 Task: Sort the products in the category "Mexican Cheese Blend" by price (highest first).
Action: Mouse moved to (978, 317)
Screenshot: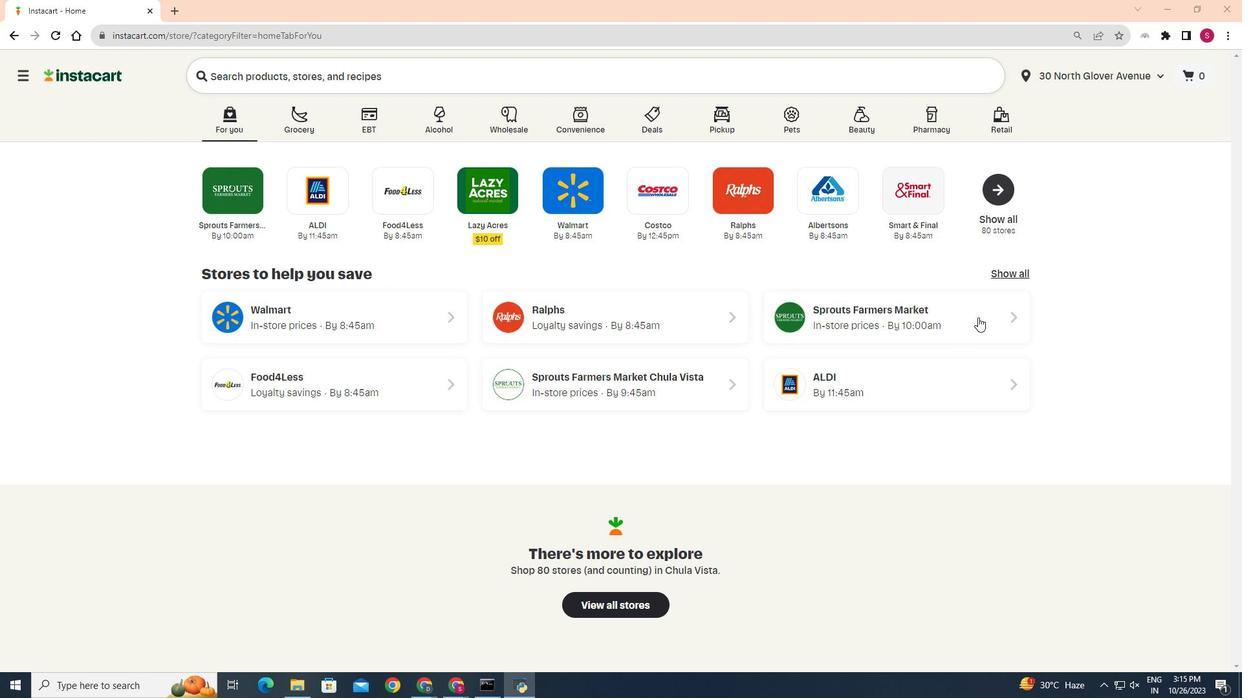 
Action: Mouse pressed left at (978, 317)
Screenshot: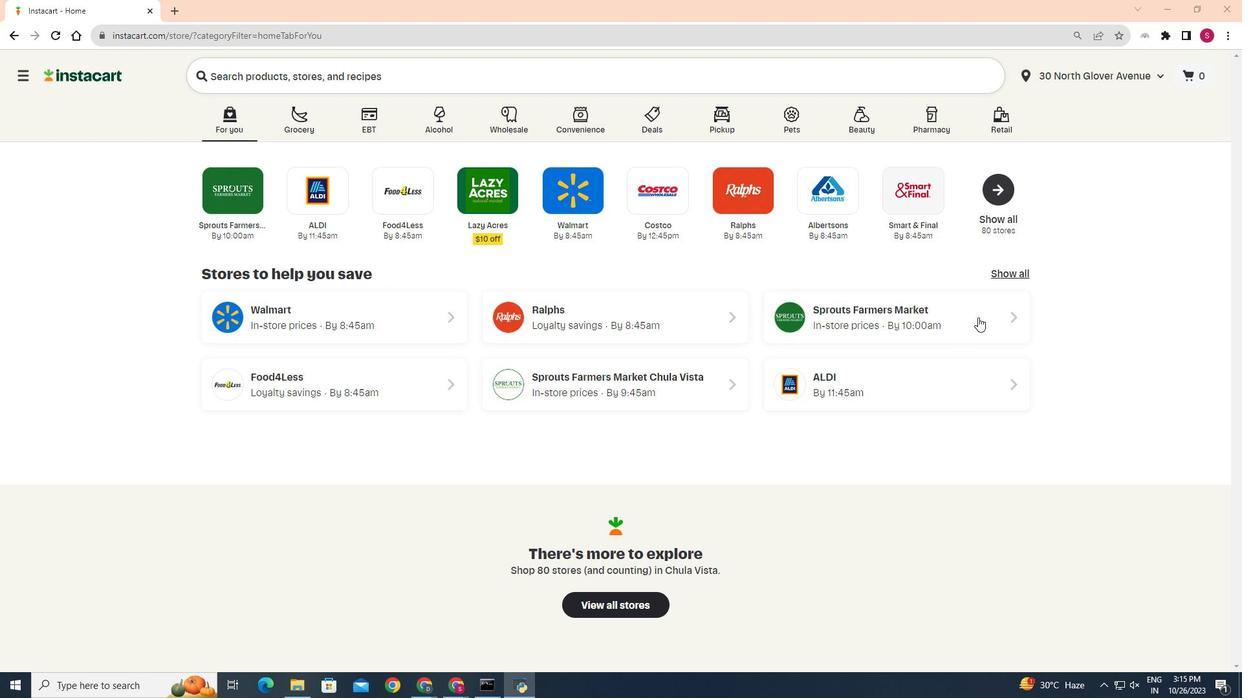 
Action: Mouse moved to (22, 548)
Screenshot: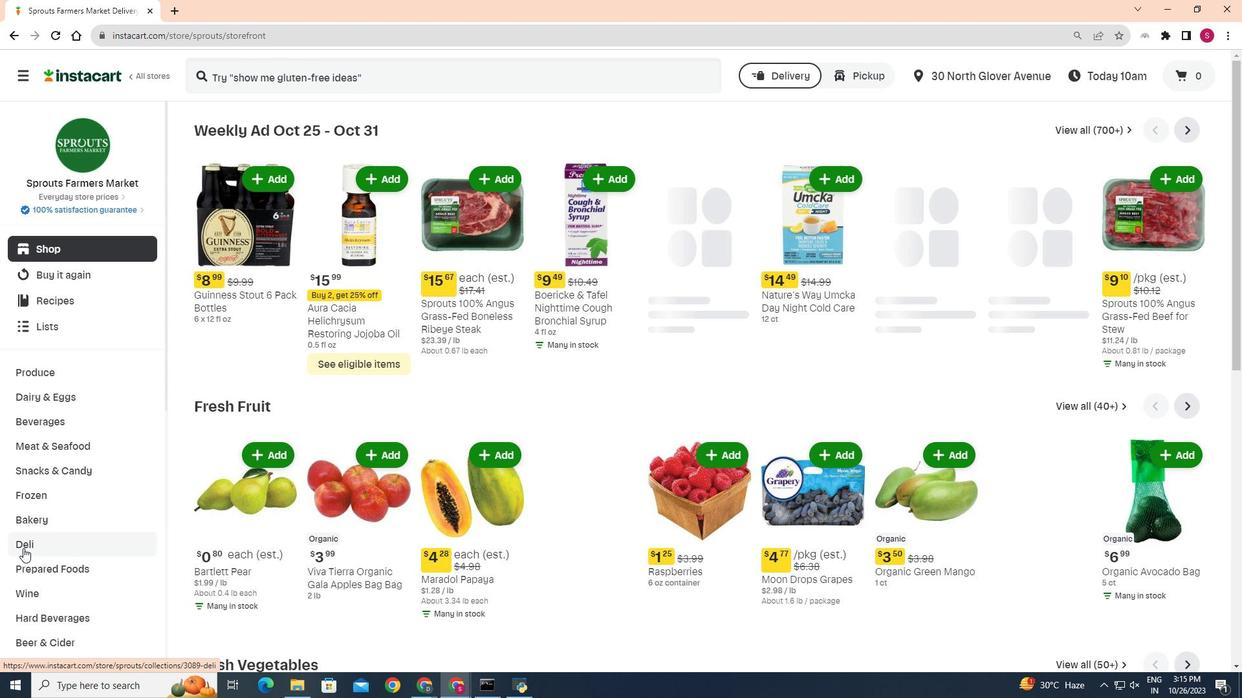
Action: Mouse pressed left at (22, 548)
Screenshot: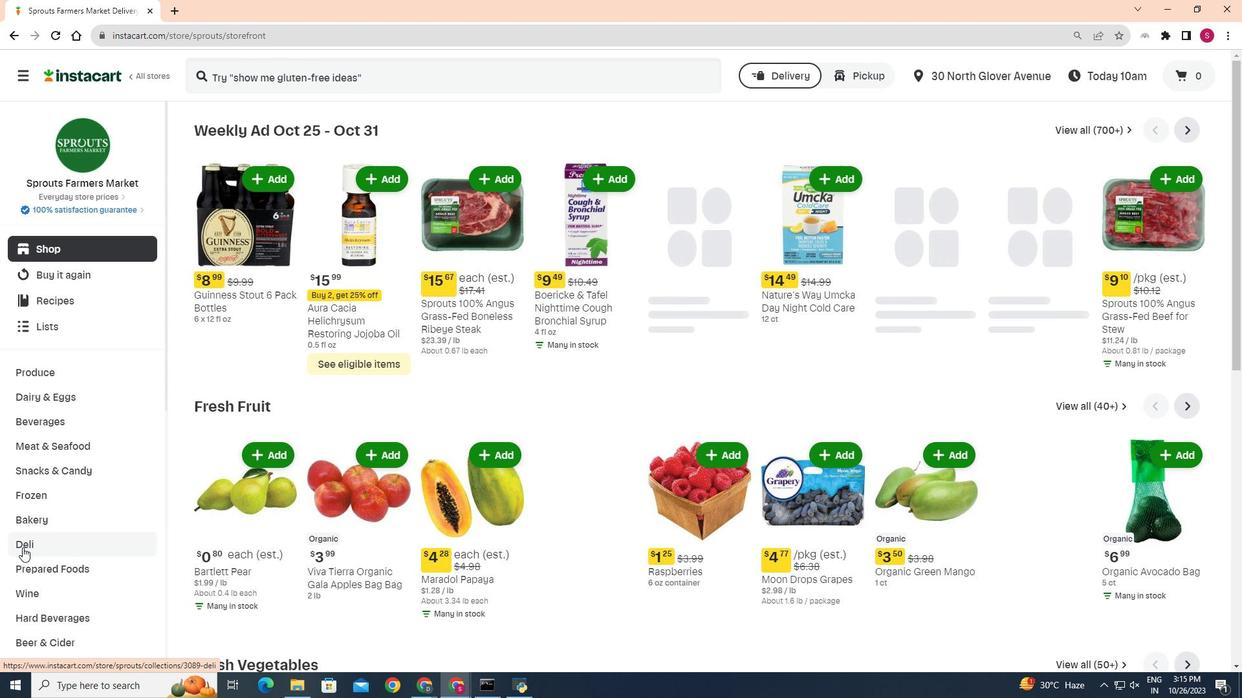 
Action: Mouse moved to (328, 158)
Screenshot: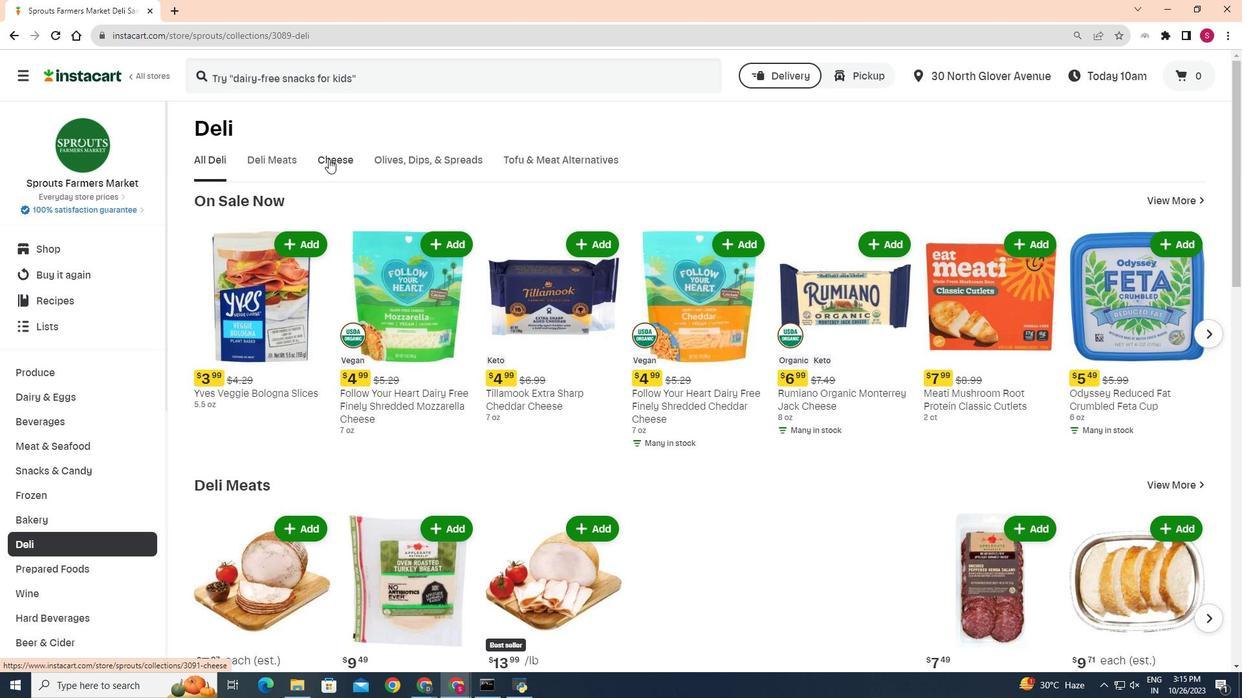 
Action: Mouse pressed left at (328, 158)
Screenshot: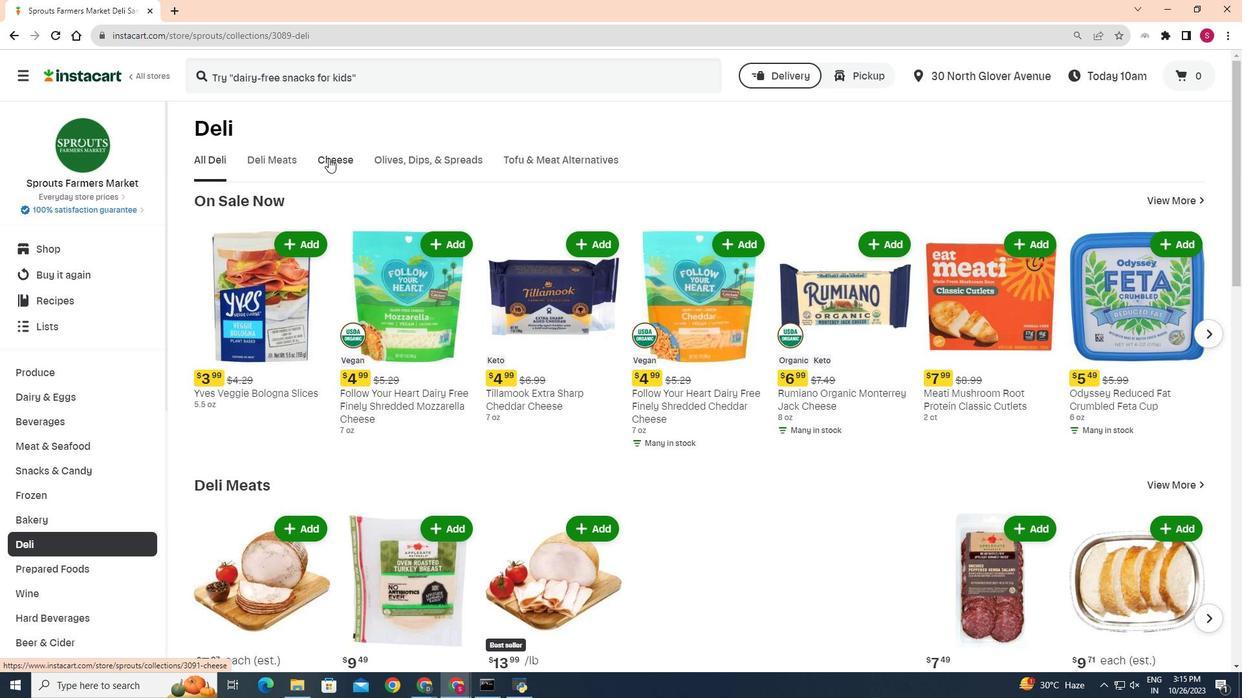 
Action: Mouse moved to (405, 206)
Screenshot: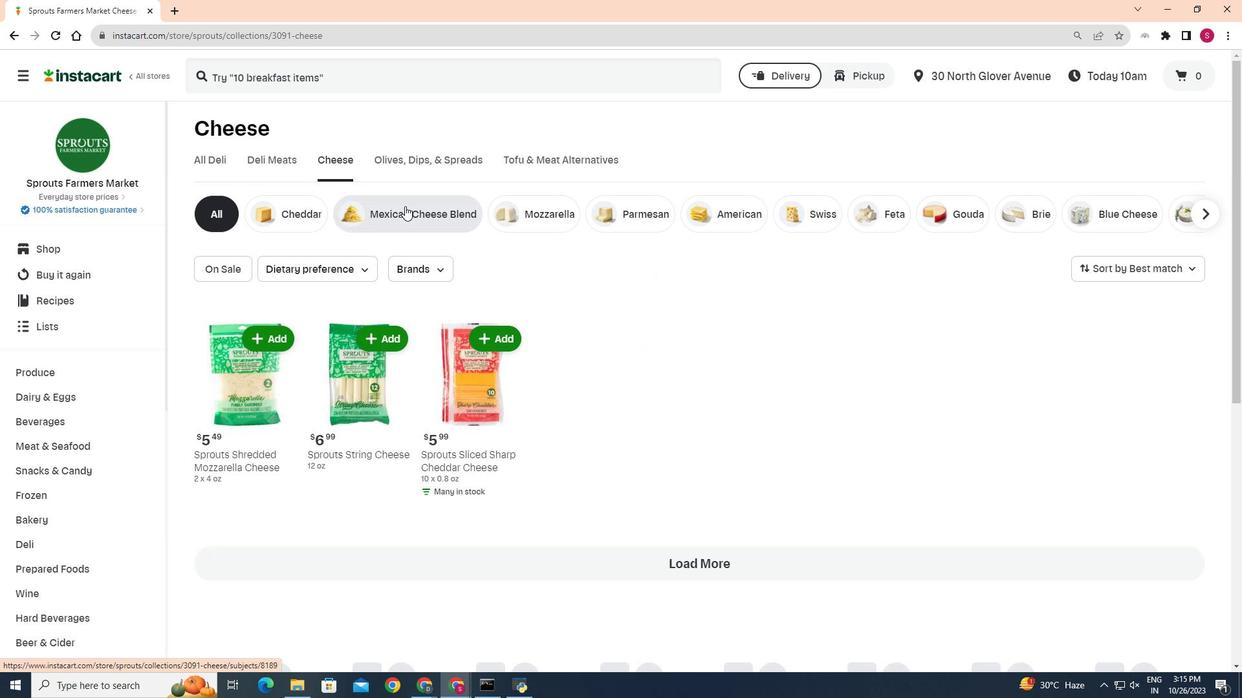 
Action: Mouse pressed left at (405, 206)
Screenshot: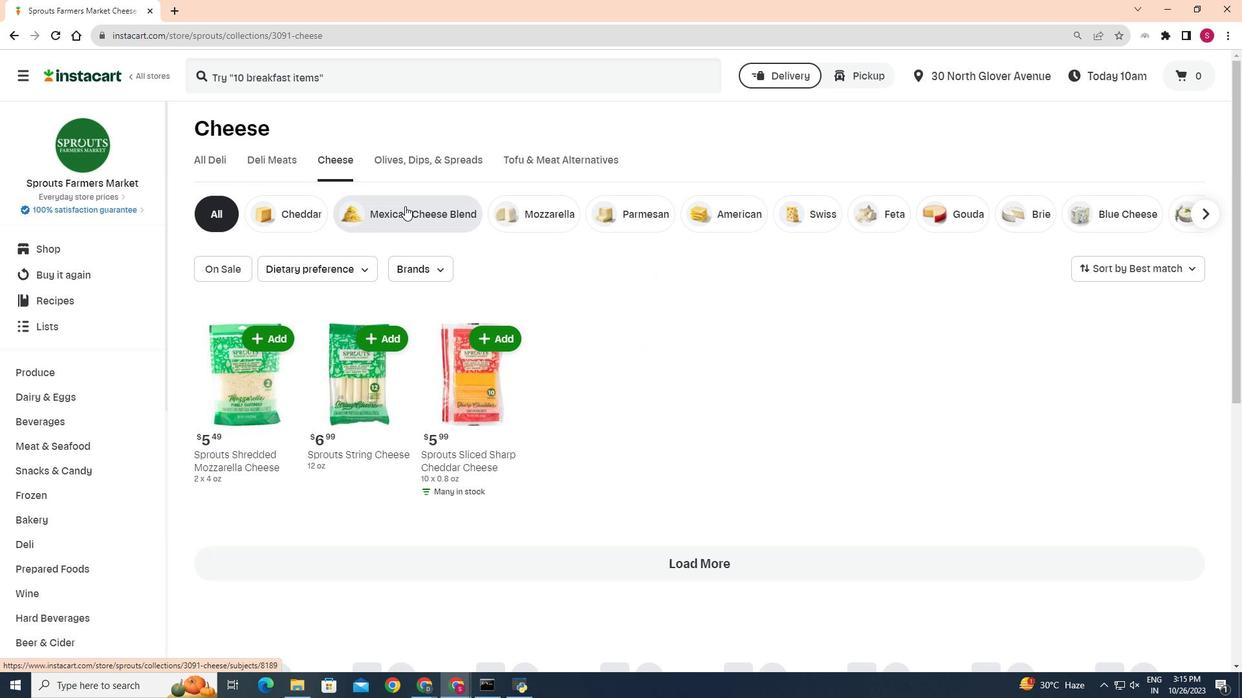 
Action: Mouse moved to (1189, 264)
Screenshot: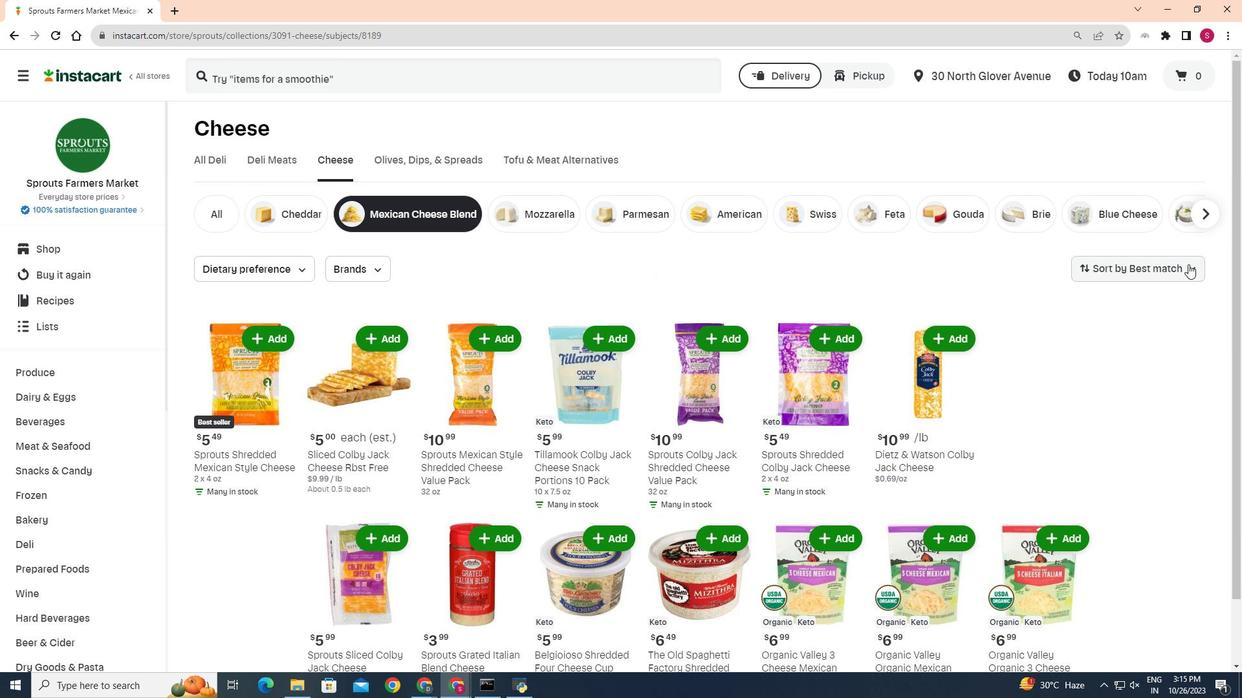 
Action: Mouse pressed left at (1189, 264)
Screenshot: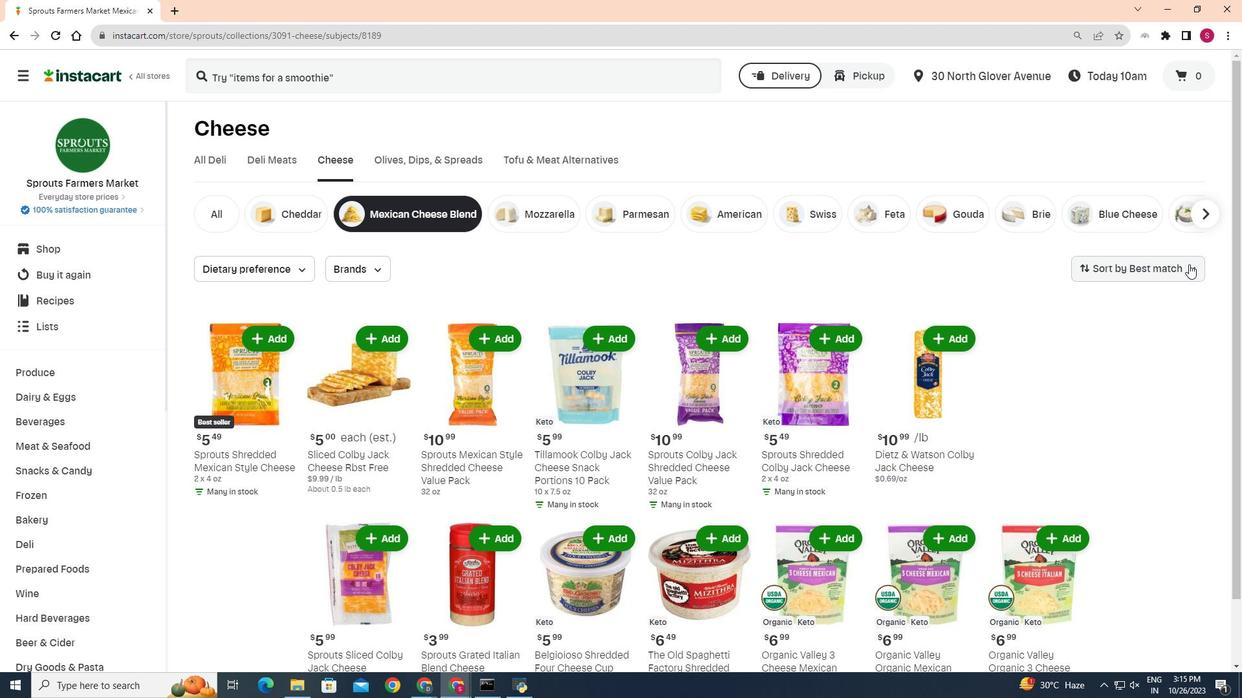 
Action: Mouse moved to (1173, 355)
Screenshot: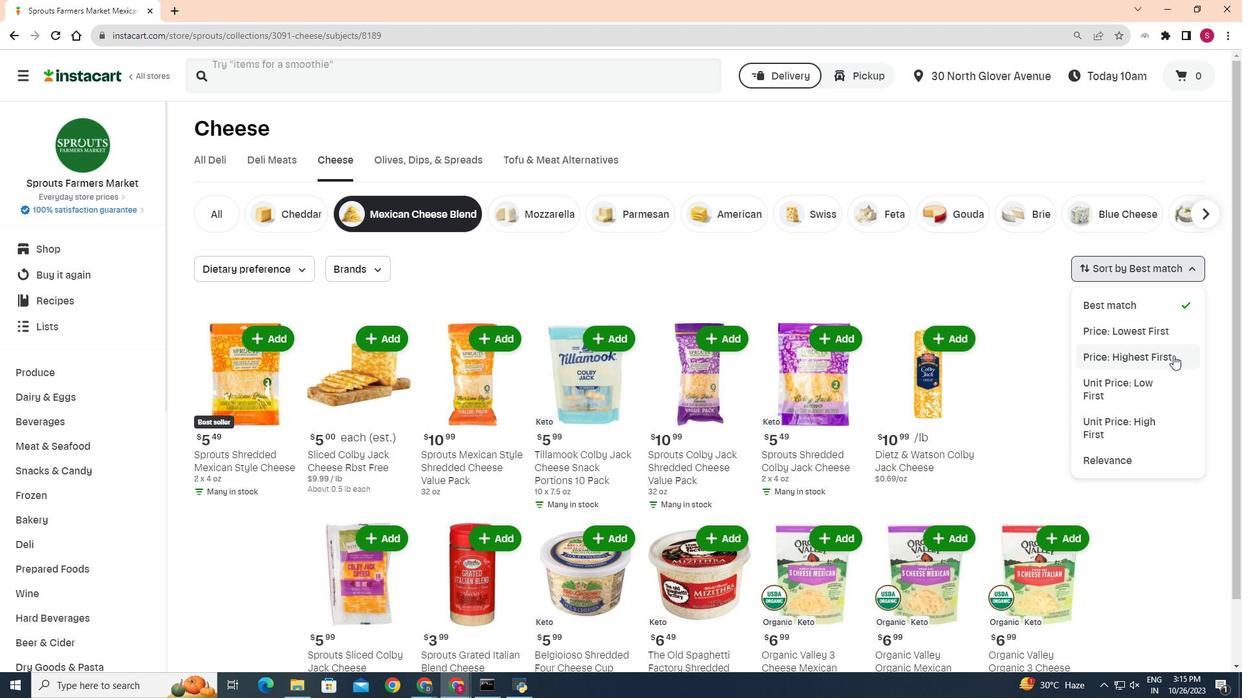 
Action: Mouse pressed left at (1173, 355)
Screenshot: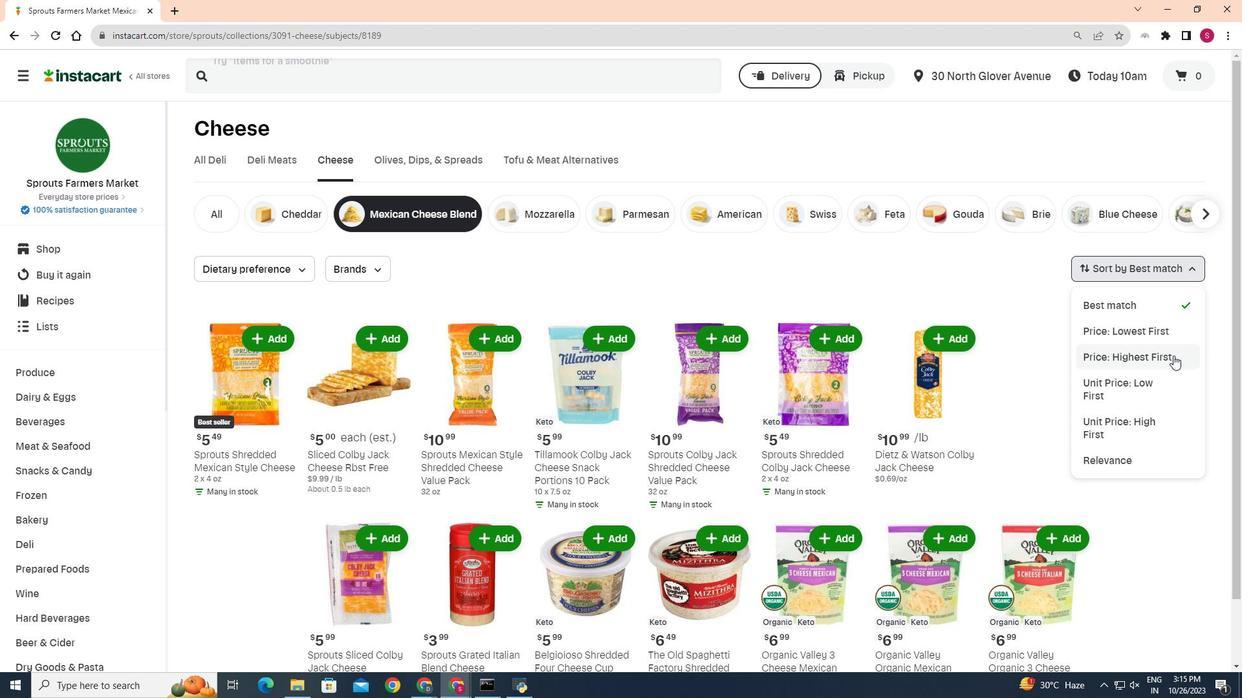 
Action: Mouse moved to (677, 297)
Screenshot: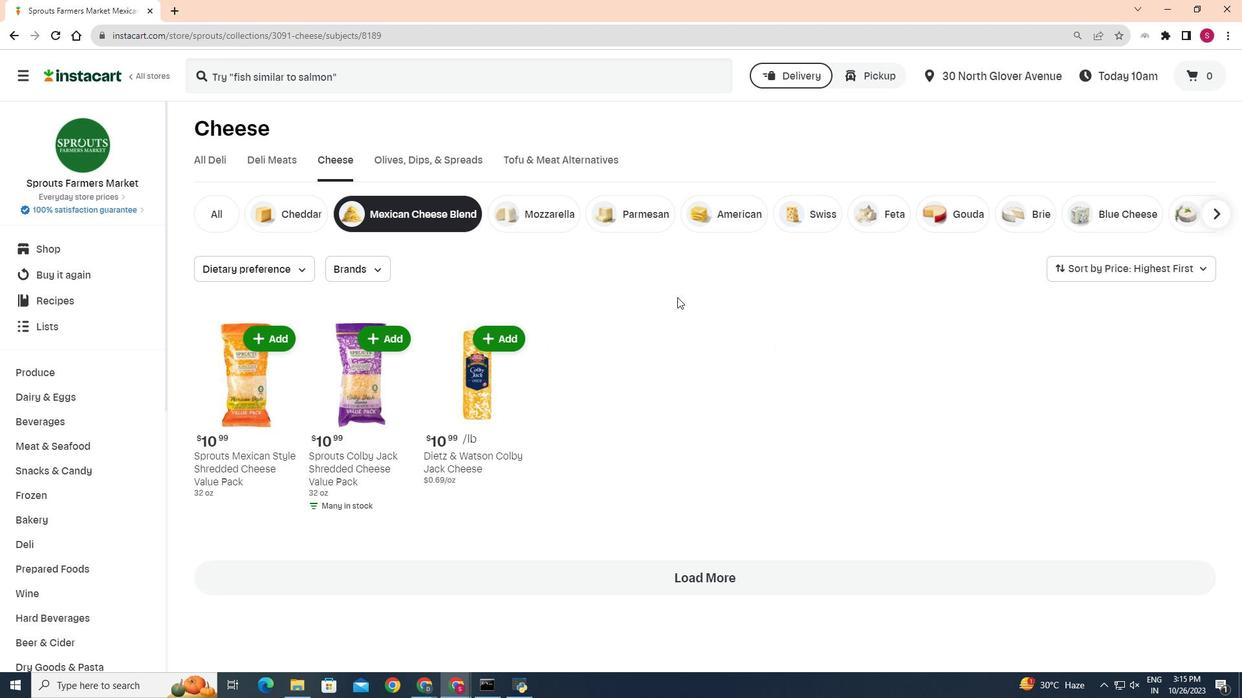 
Action: Mouse scrolled (677, 297) with delta (0, 0)
Screenshot: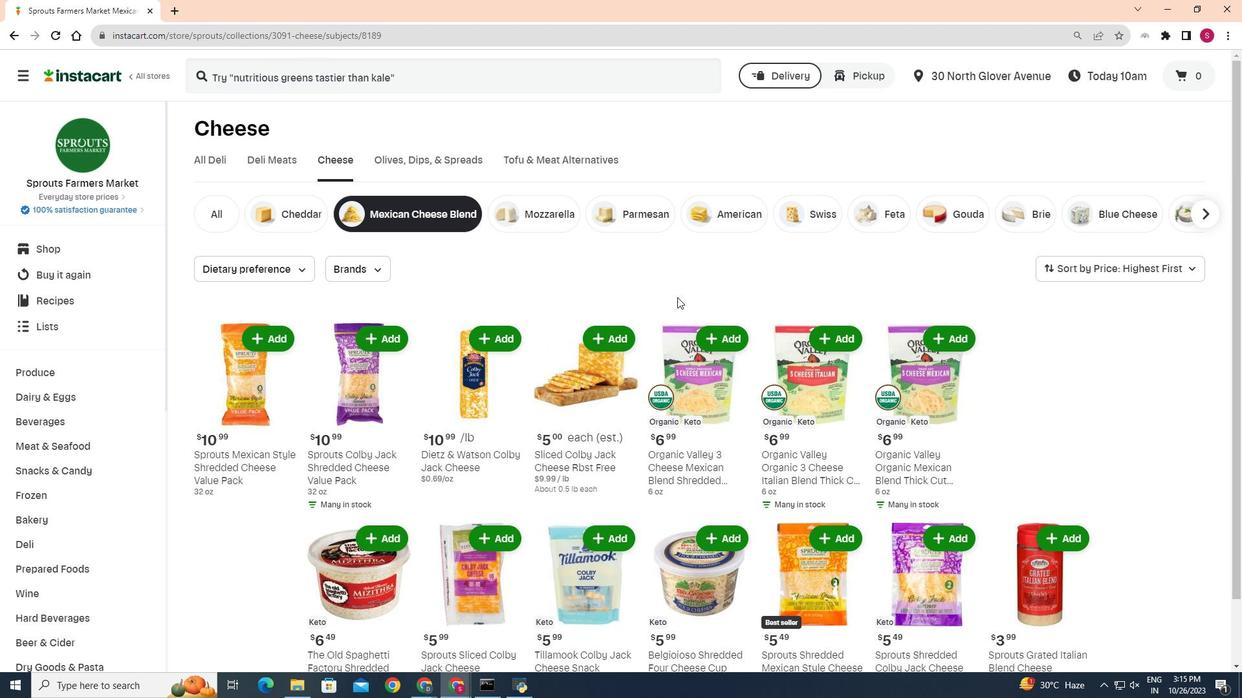 
Action: Mouse scrolled (677, 297) with delta (0, 0)
Screenshot: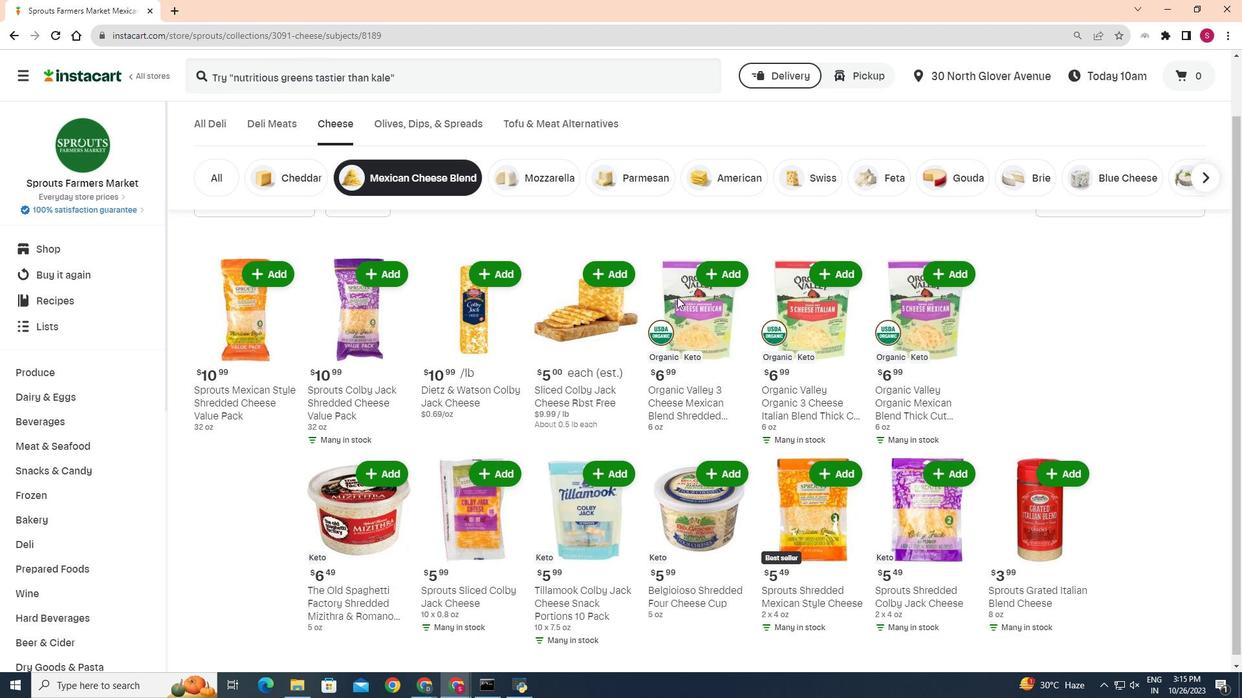 
Action: Mouse moved to (665, 303)
Screenshot: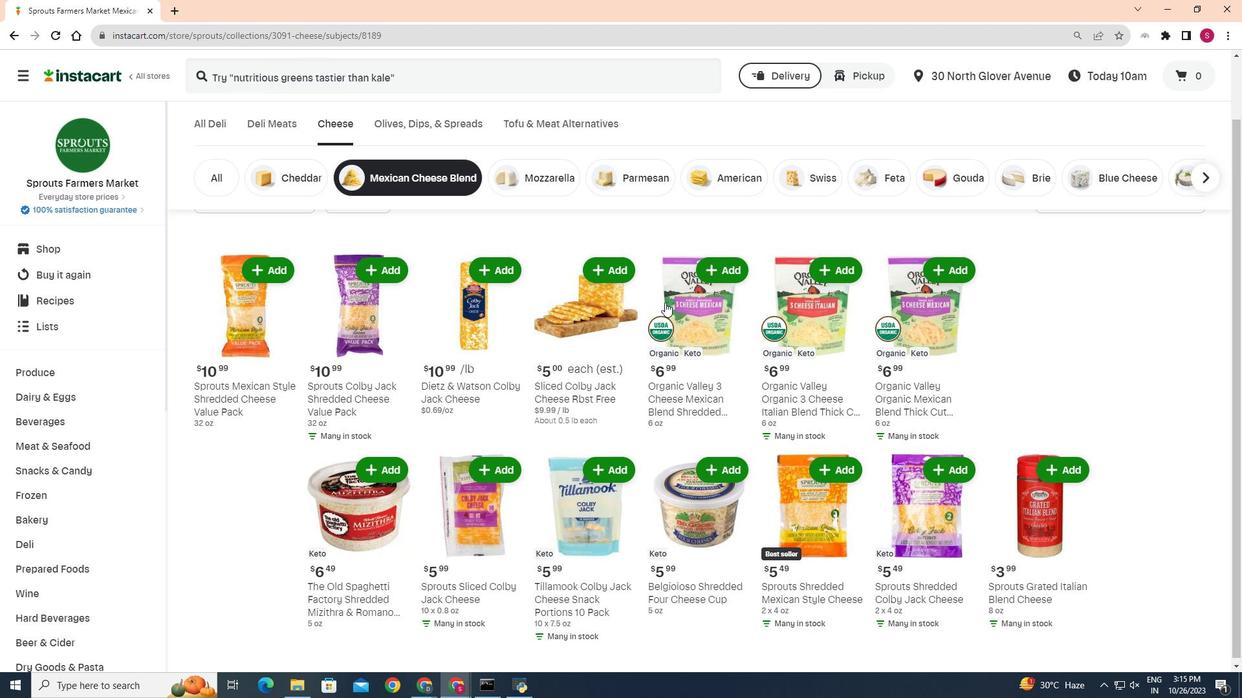 
Action: Mouse scrolled (665, 302) with delta (0, 0)
Screenshot: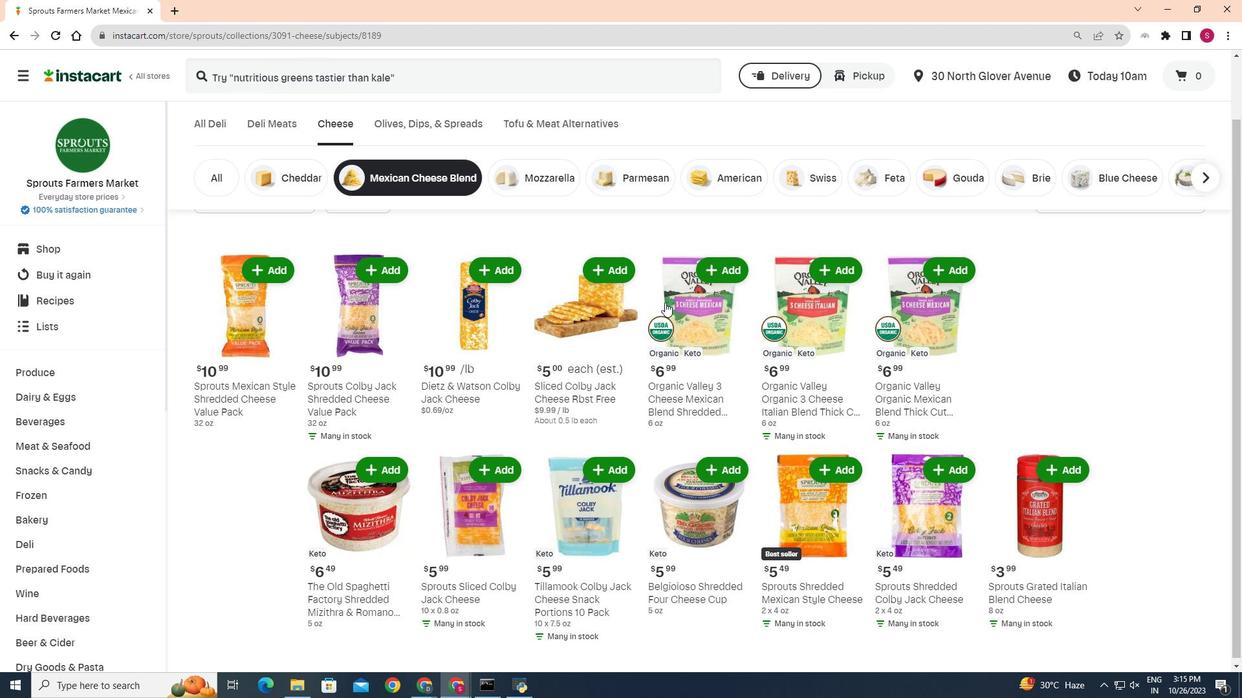 
Action: Mouse moved to (663, 305)
Screenshot: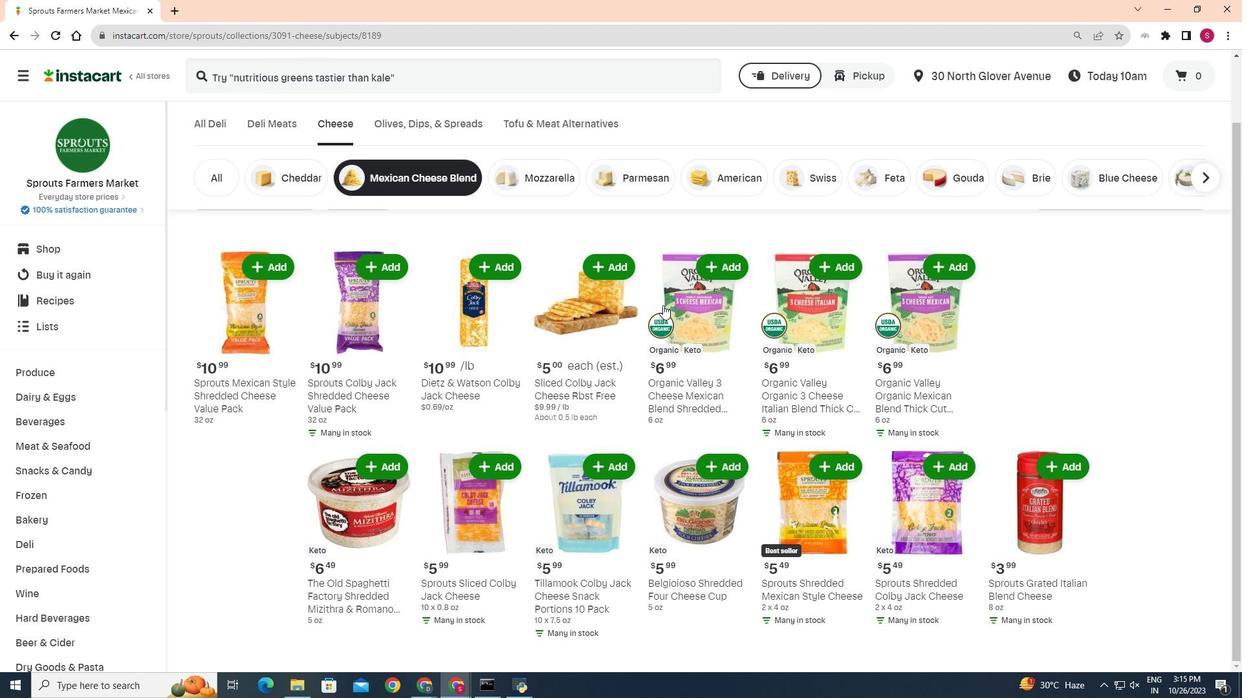 
Action: Mouse scrolled (663, 304) with delta (0, 0)
Screenshot: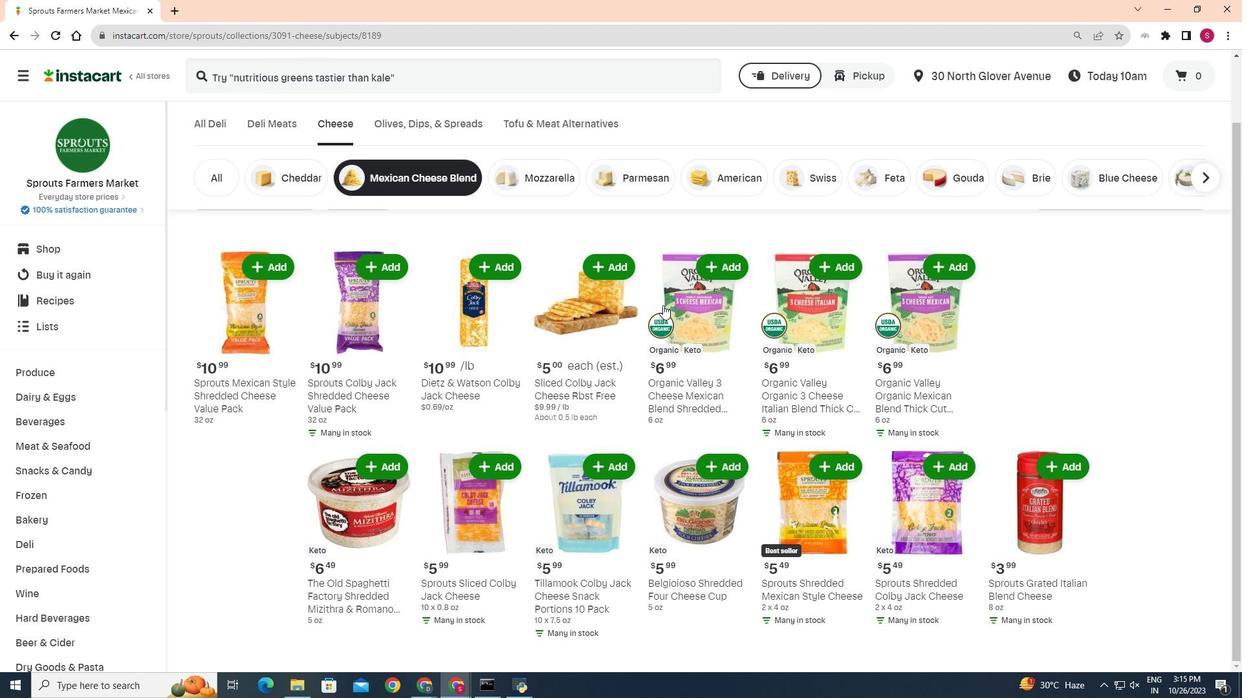 
Action: Mouse moved to (663, 308)
Screenshot: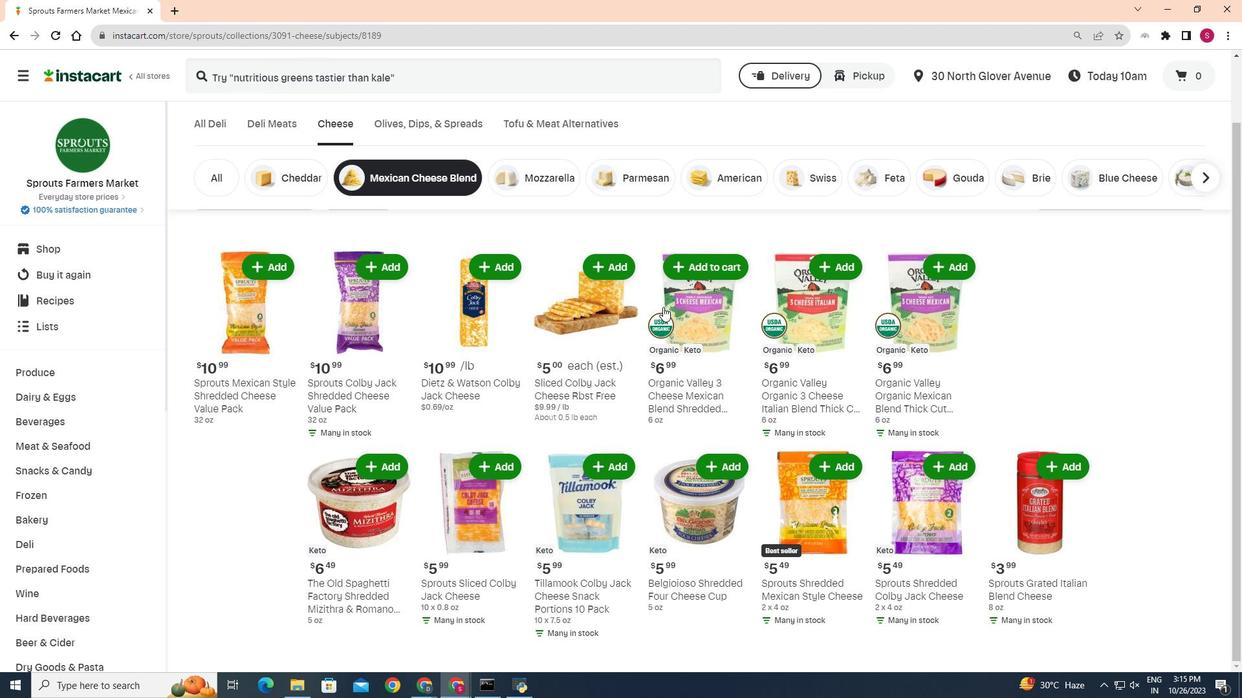 
Action: Mouse scrolled (663, 307) with delta (0, 0)
Screenshot: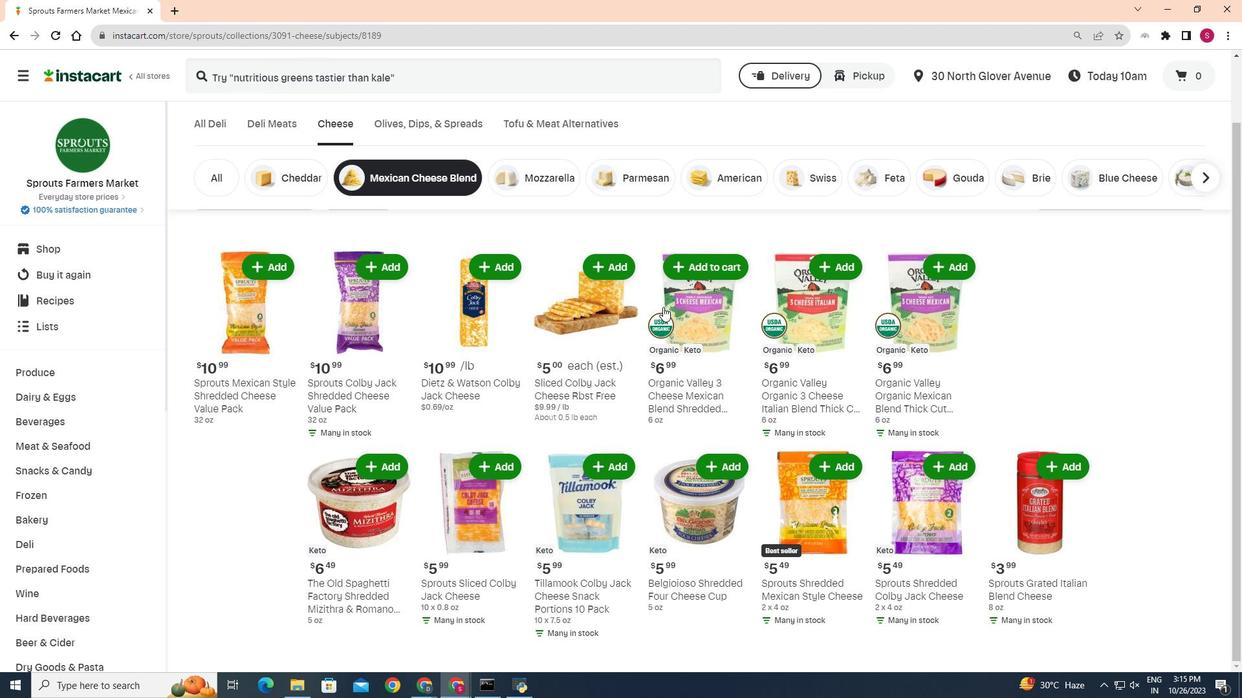 
Action: Mouse moved to (649, 308)
Screenshot: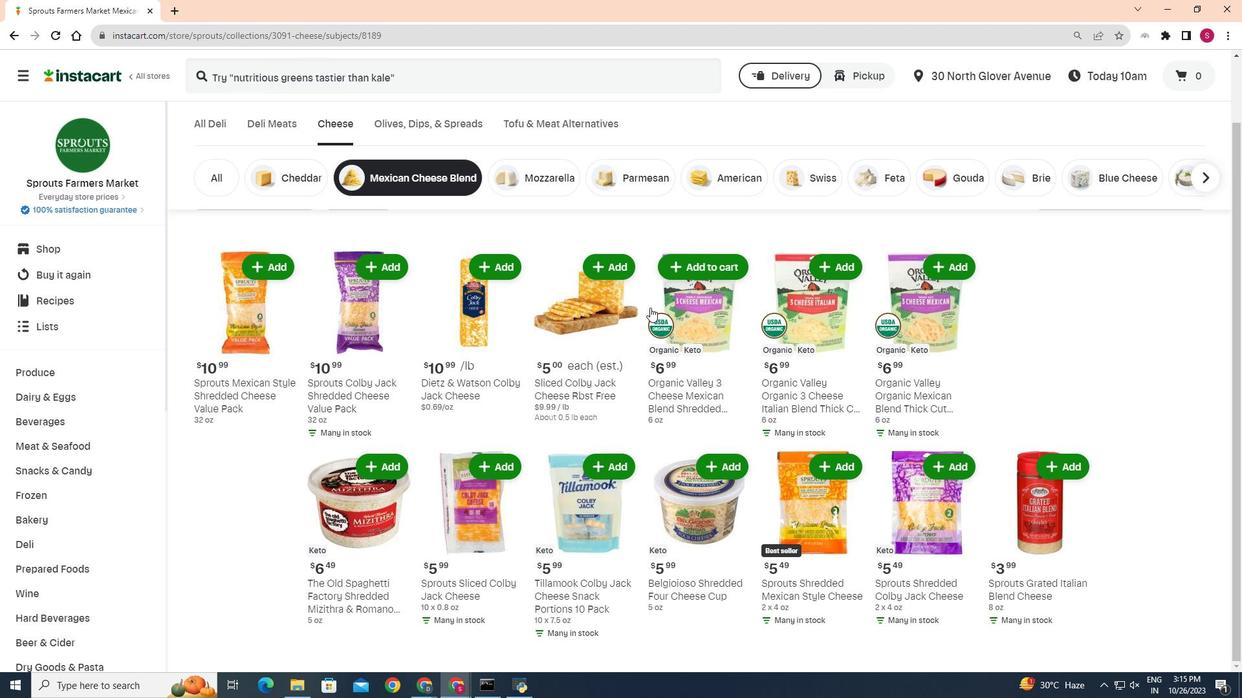 
